 Task: Insert an image from my drive.
Action: Mouse moved to (45, 162)
Screenshot: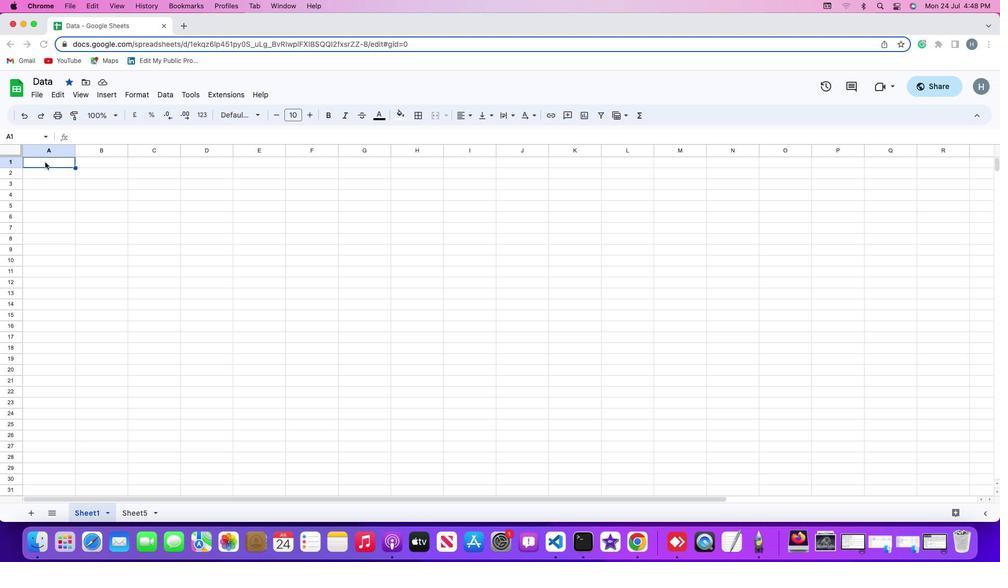 
Action: Mouse pressed left at (45, 162)
Screenshot: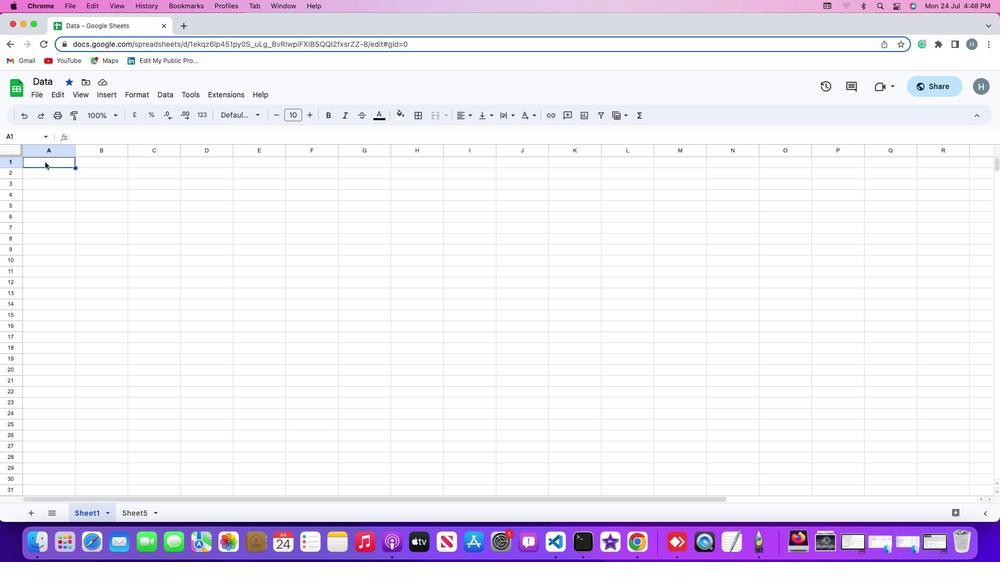 
Action: Mouse moved to (114, 94)
Screenshot: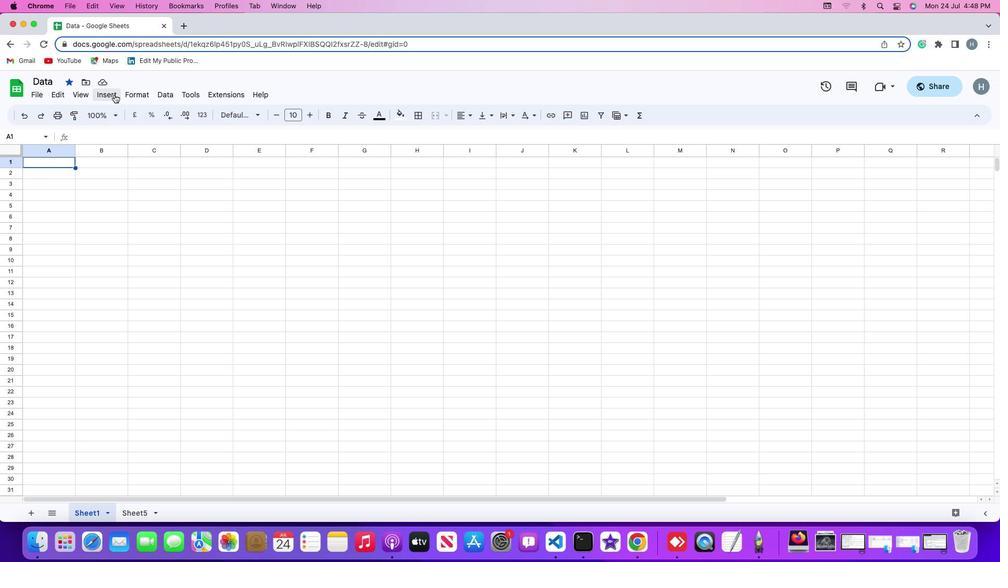 
Action: Mouse pressed left at (114, 94)
Screenshot: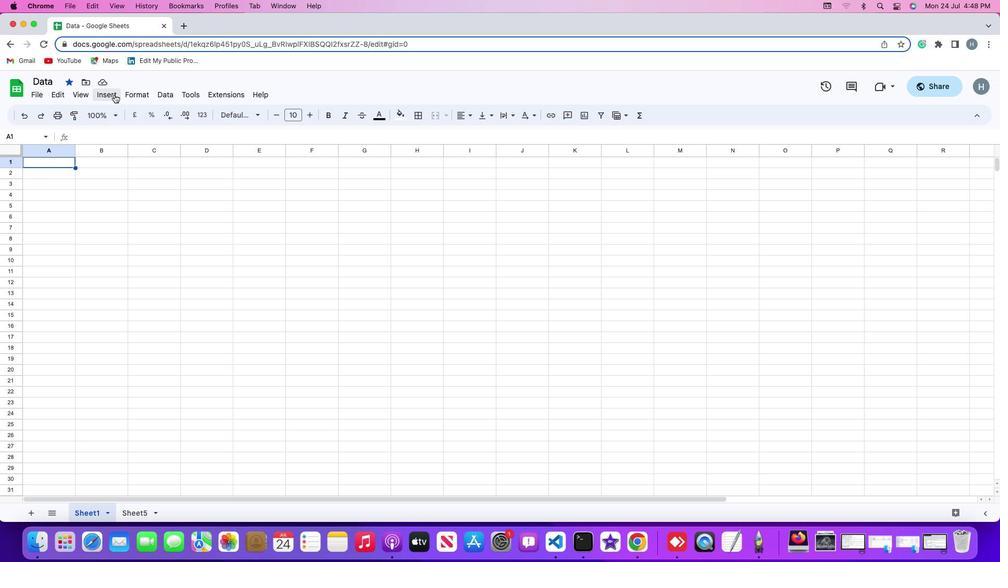 
Action: Mouse moved to (296, 242)
Screenshot: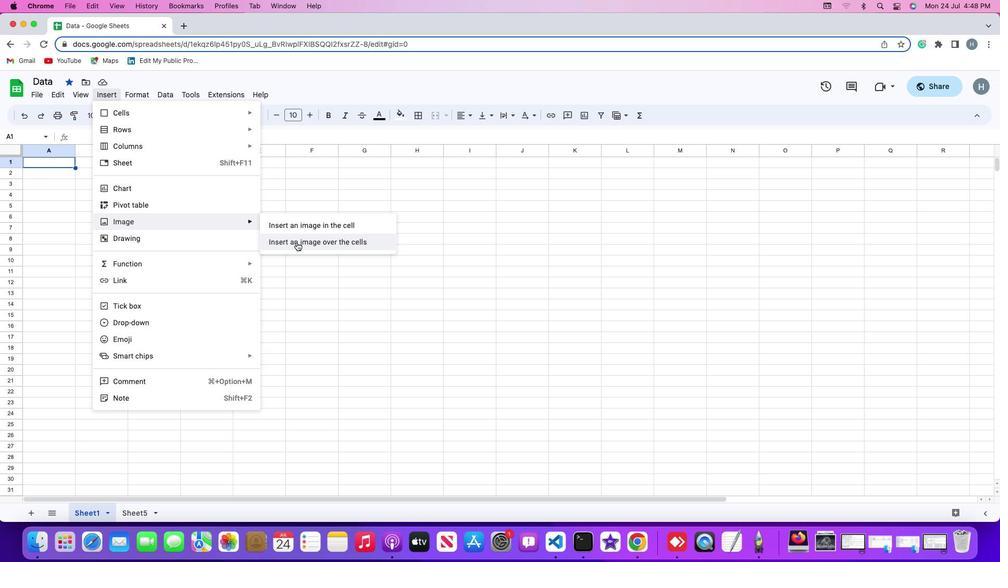 
Action: Mouse pressed left at (296, 242)
Screenshot: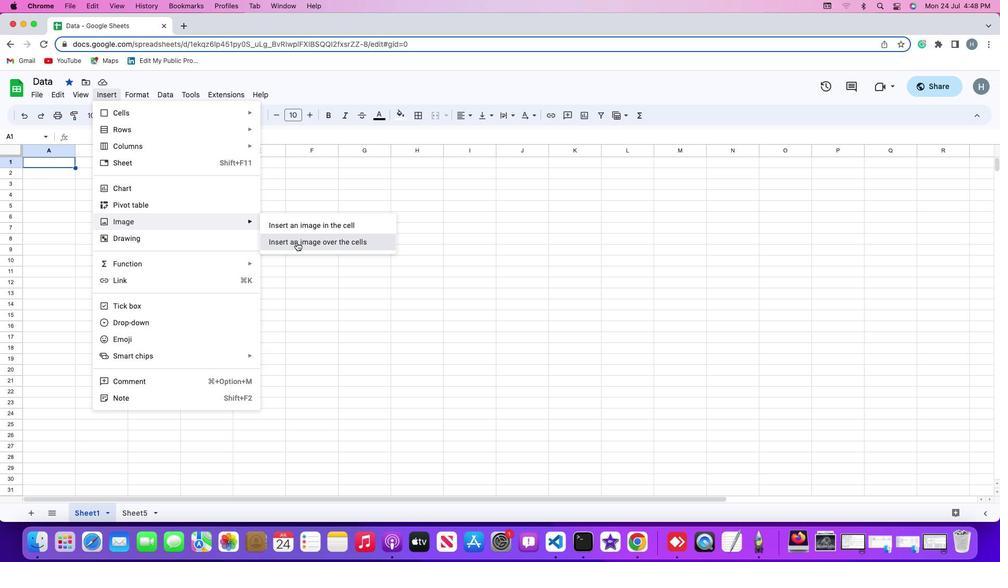 
Action: Mouse moved to (381, 155)
Screenshot: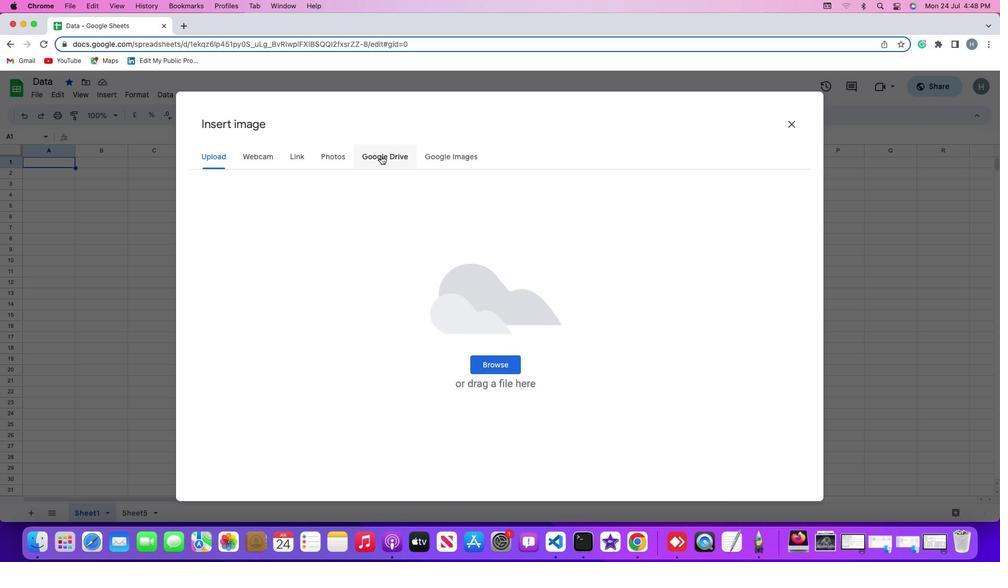 
Action: Mouse pressed left at (381, 155)
Screenshot: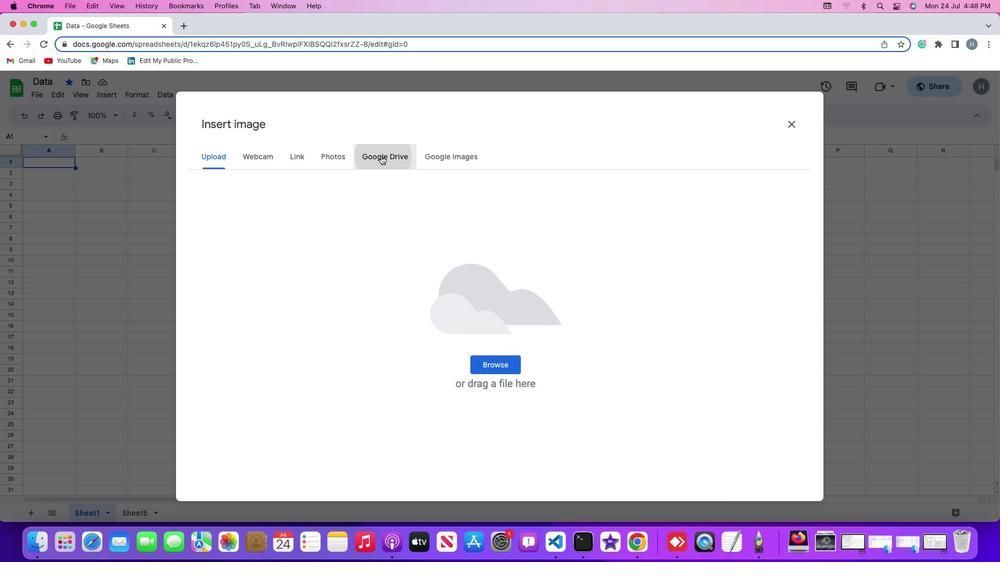 
Action: Mouse moved to (461, 247)
Screenshot: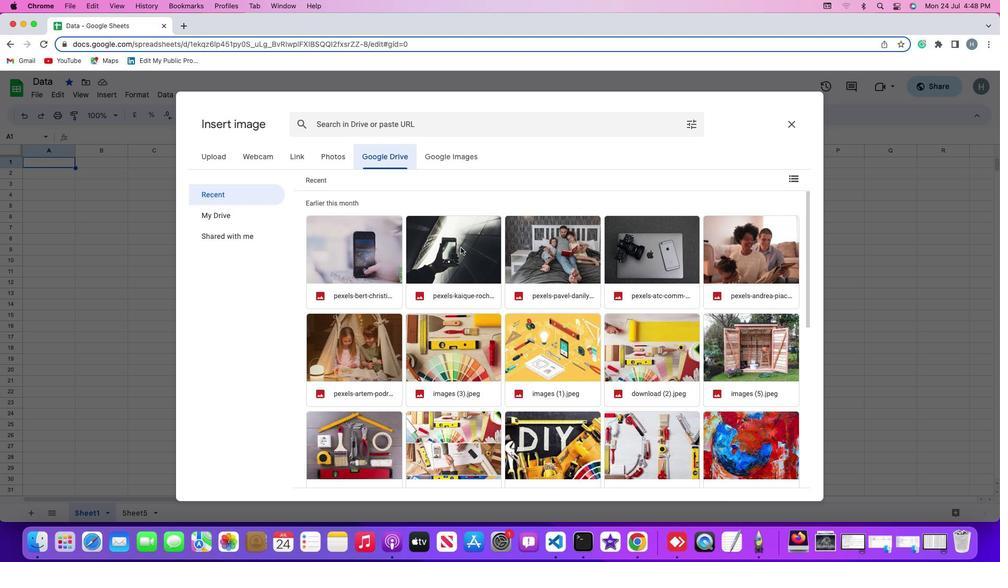 
Action: Mouse pressed left at (461, 247)
Screenshot: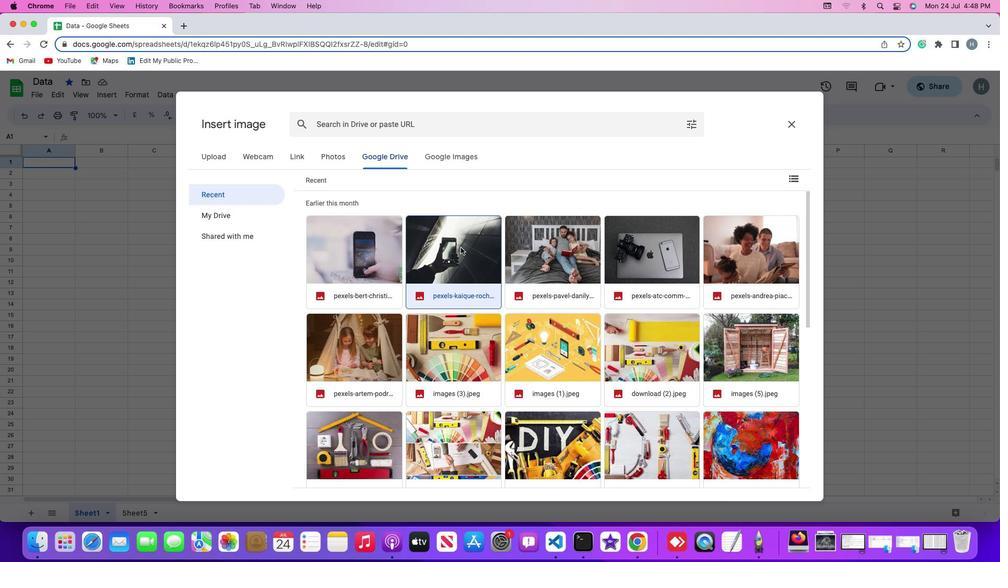 
Action: Mouse moved to (775, 474)
Screenshot: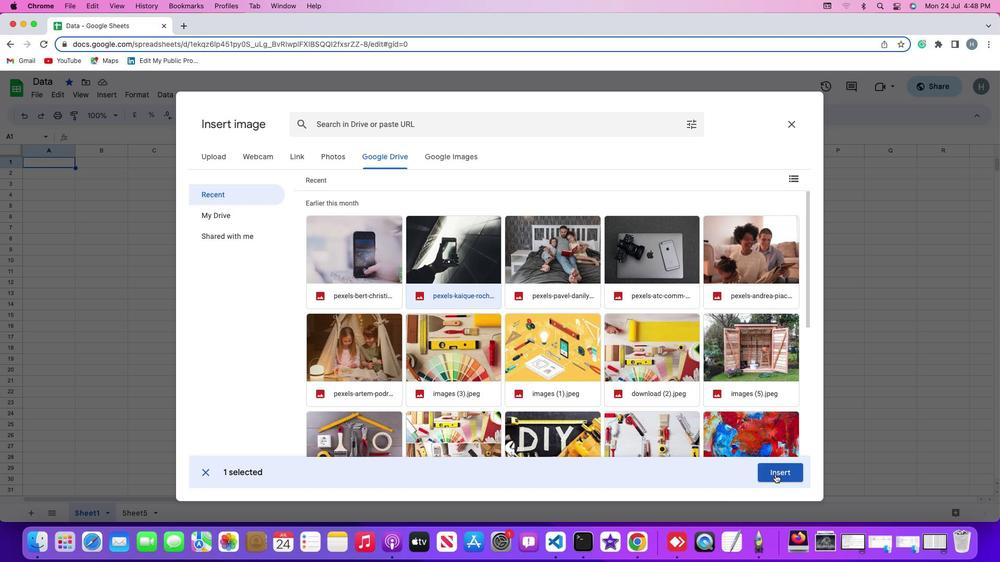 
Action: Mouse pressed left at (775, 474)
Screenshot: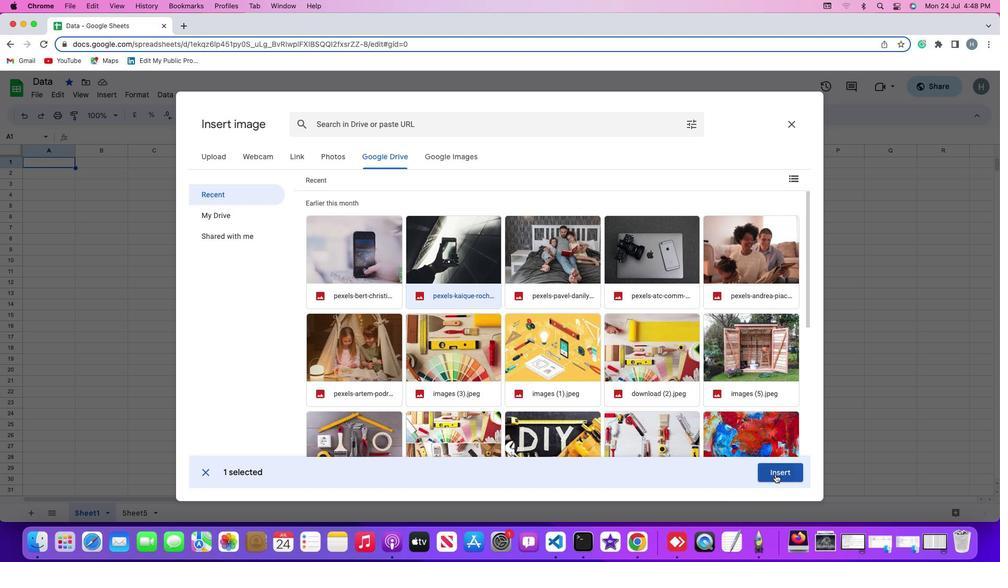 
Action: Mouse moved to (409, 290)
Screenshot: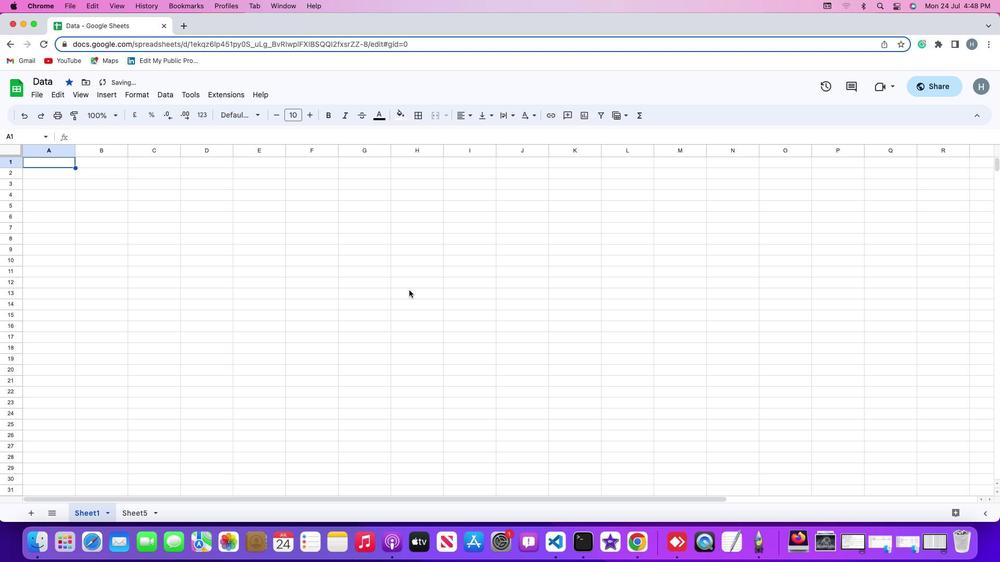
